 Task: Use the formula "DATEVALUE" in spreadsheet "Project protfolio".
Action: Mouse moved to (171, 92)
Screenshot: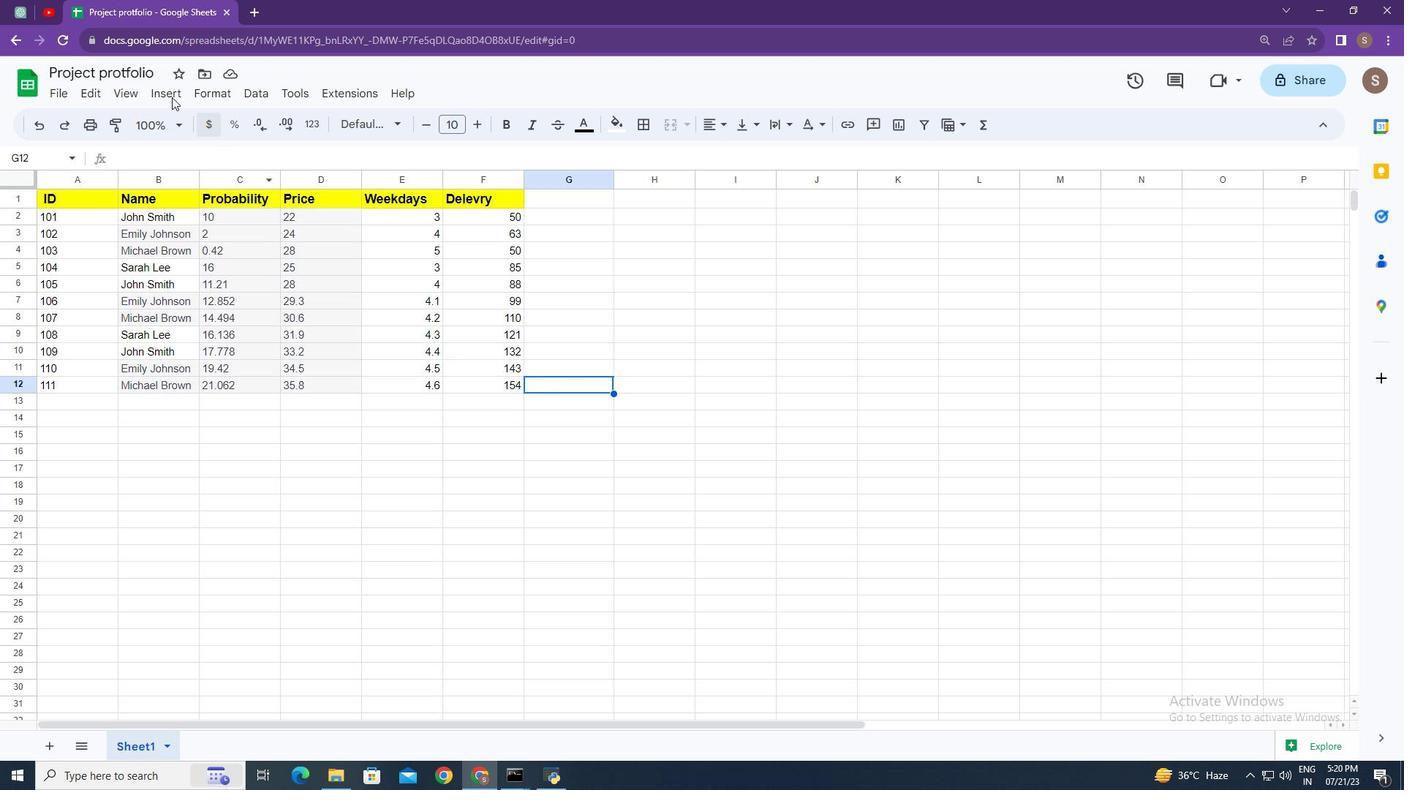 
Action: Mouse pressed left at (171, 92)
Screenshot: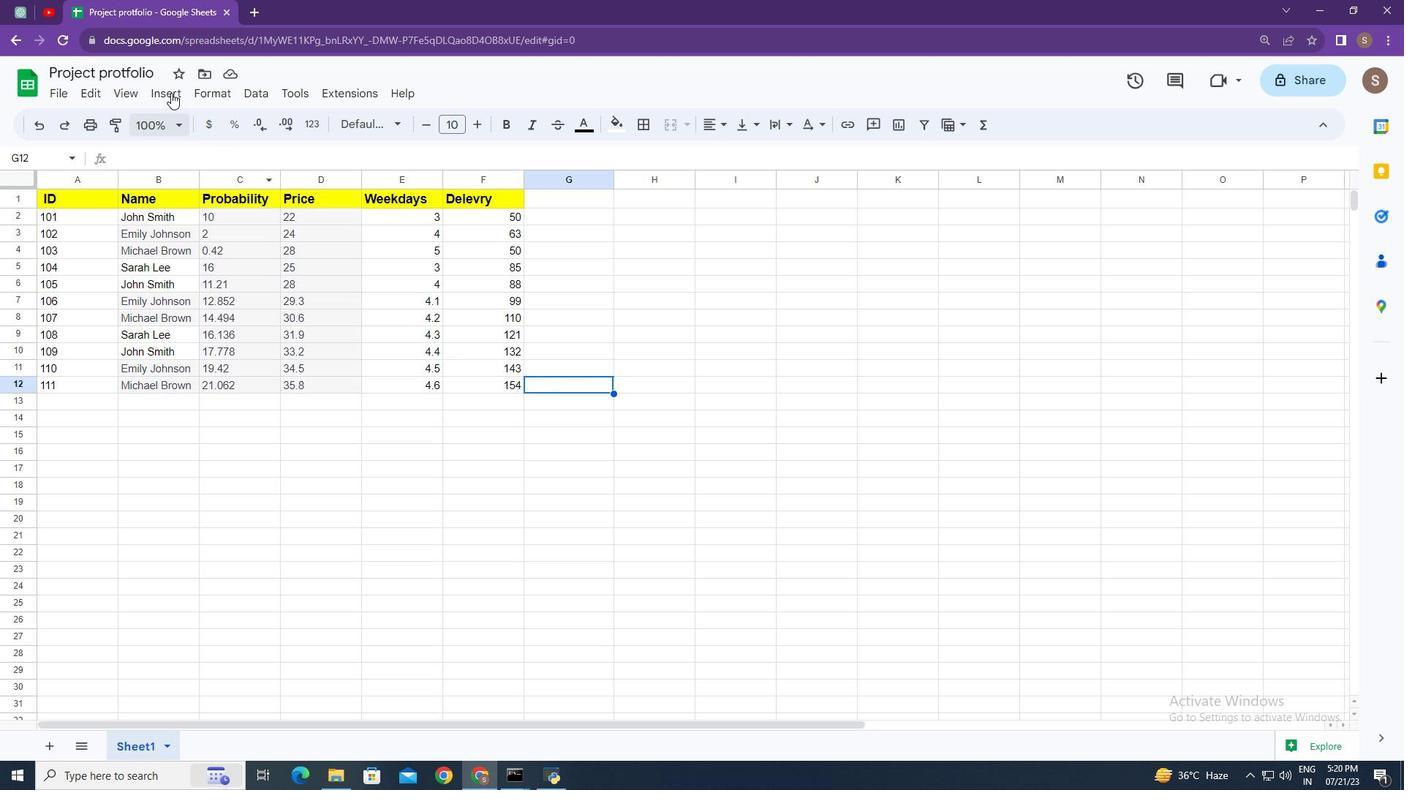 
Action: Mouse moved to (251, 381)
Screenshot: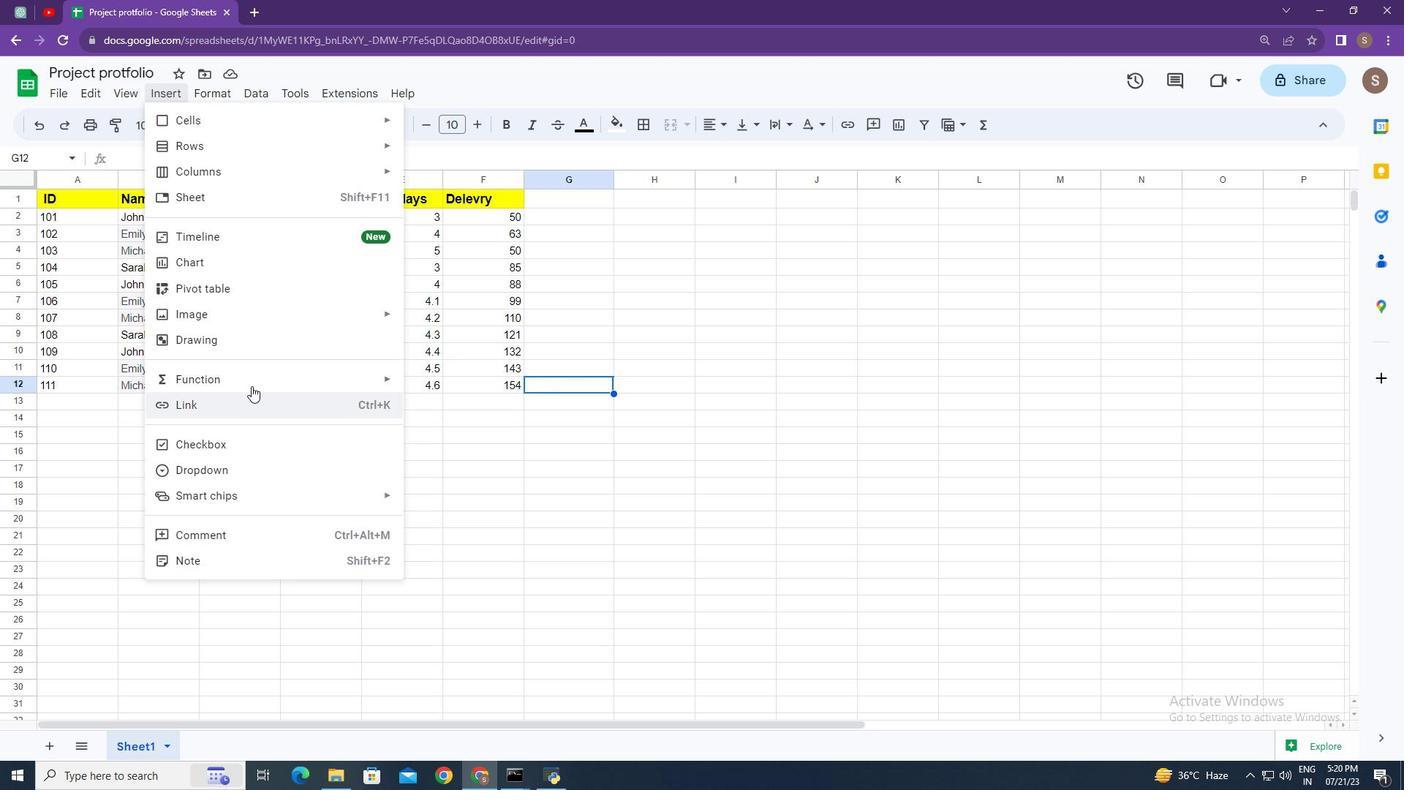 
Action: Mouse pressed left at (251, 381)
Screenshot: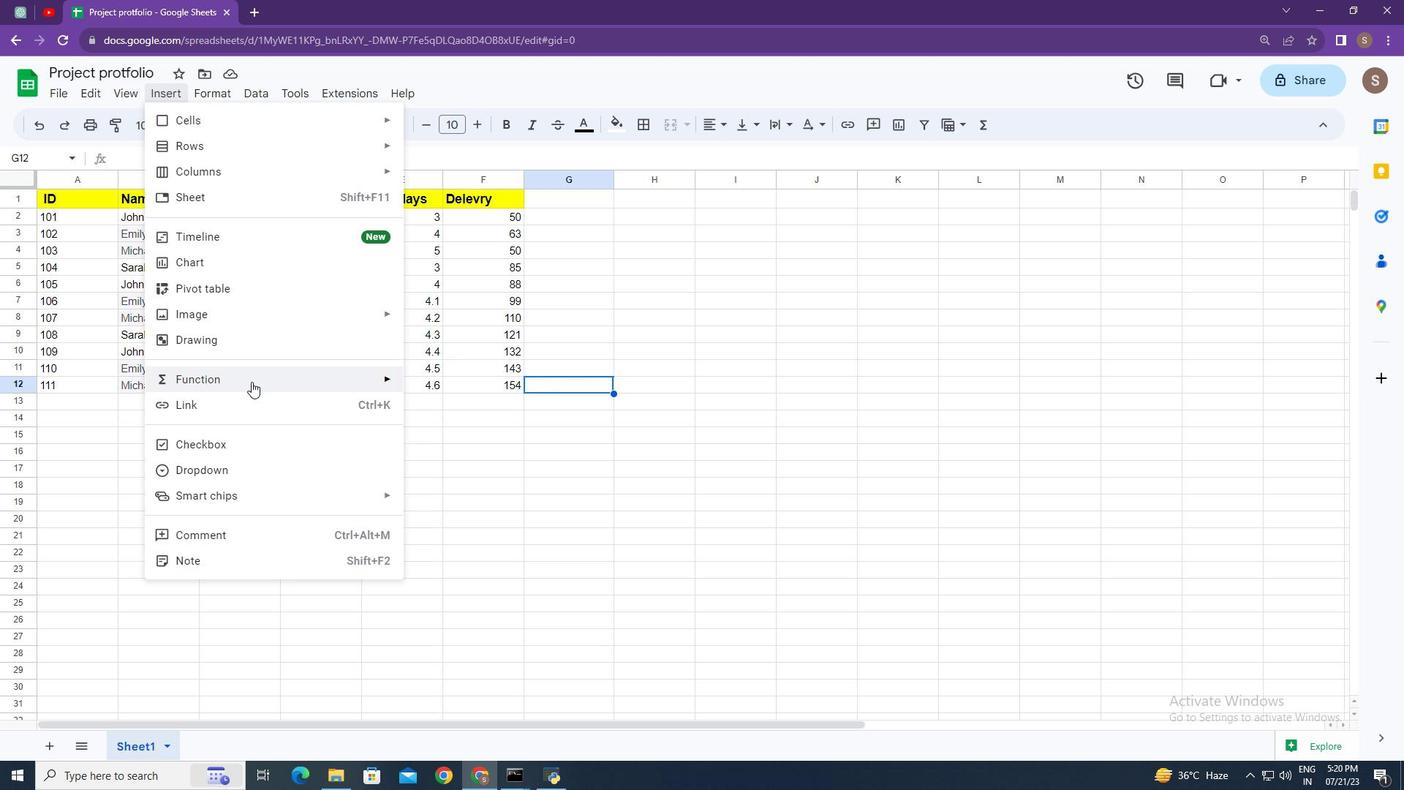 
Action: Mouse moved to (477, 294)
Screenshot: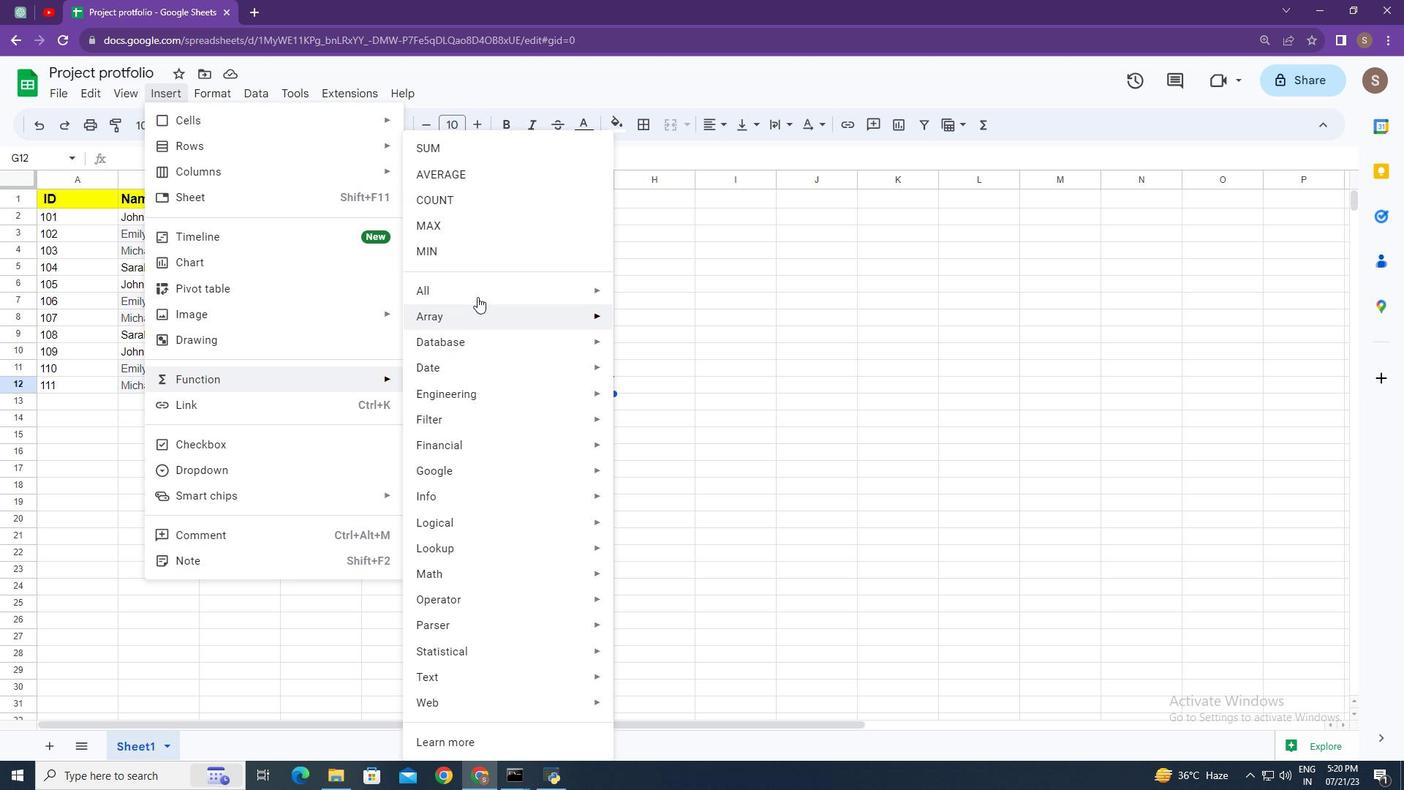 
Action: Mouse pressed left at (477, 294)
Screenshot: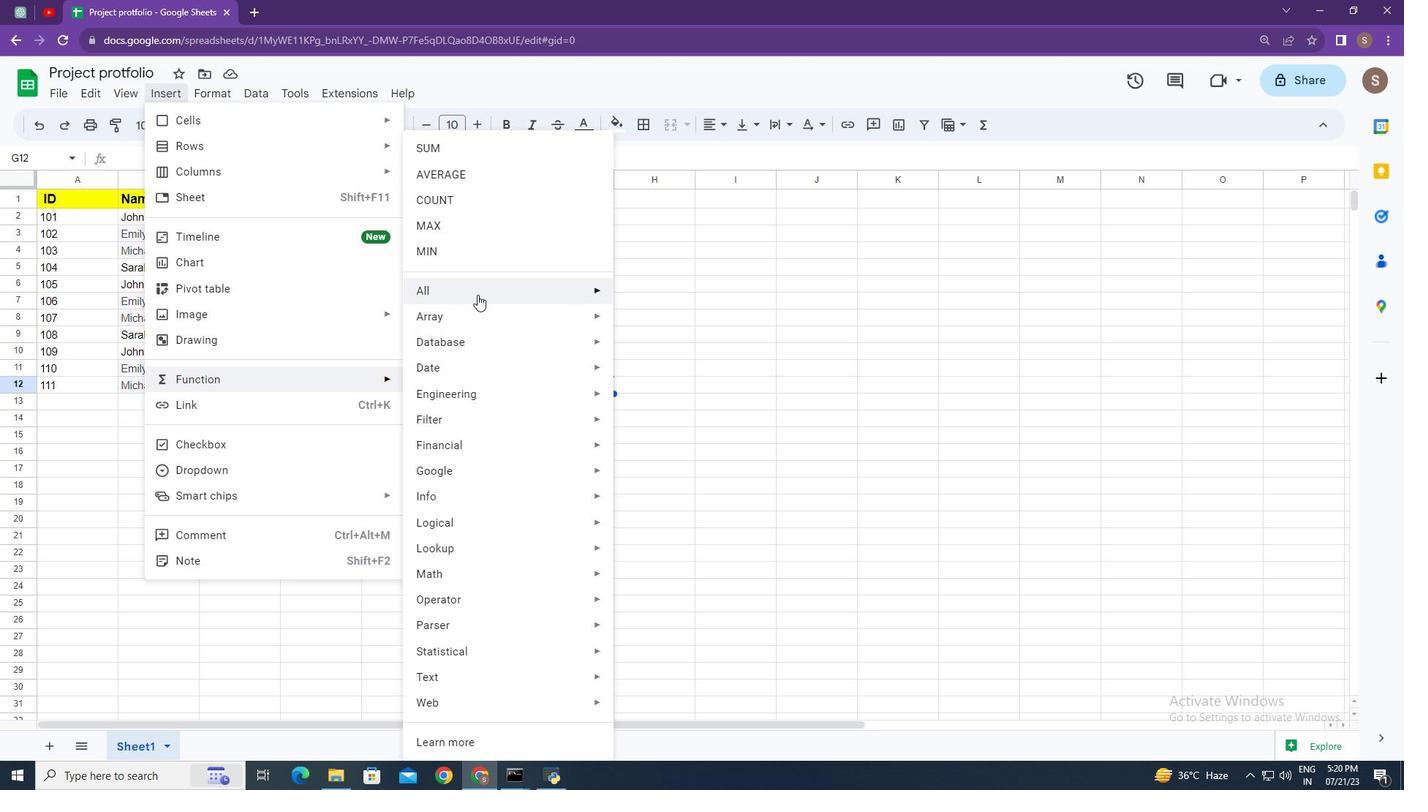 
Action: Mouse moved to (679, 588)
Screenshot: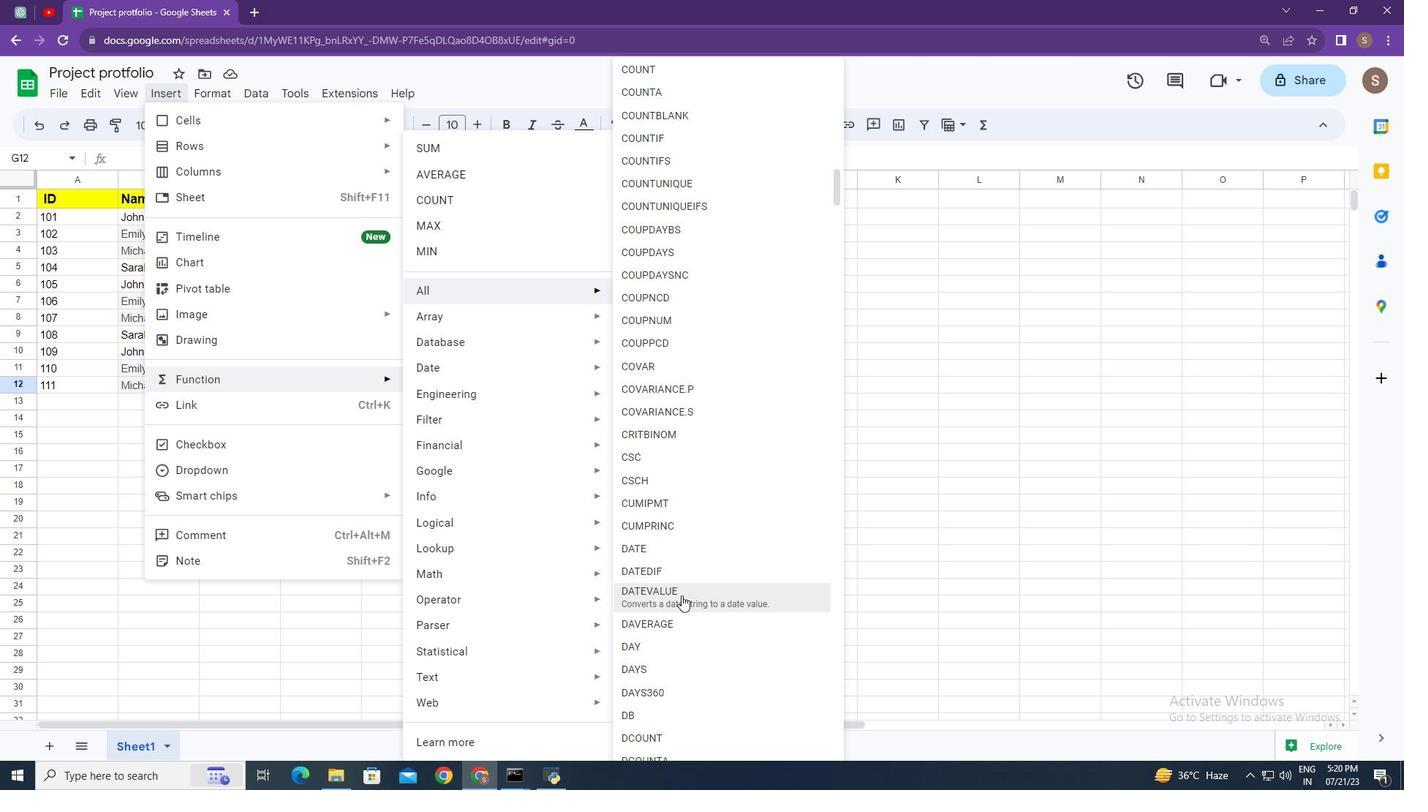 
Action: Mouse pressed left at (679, 588)
Screenshot: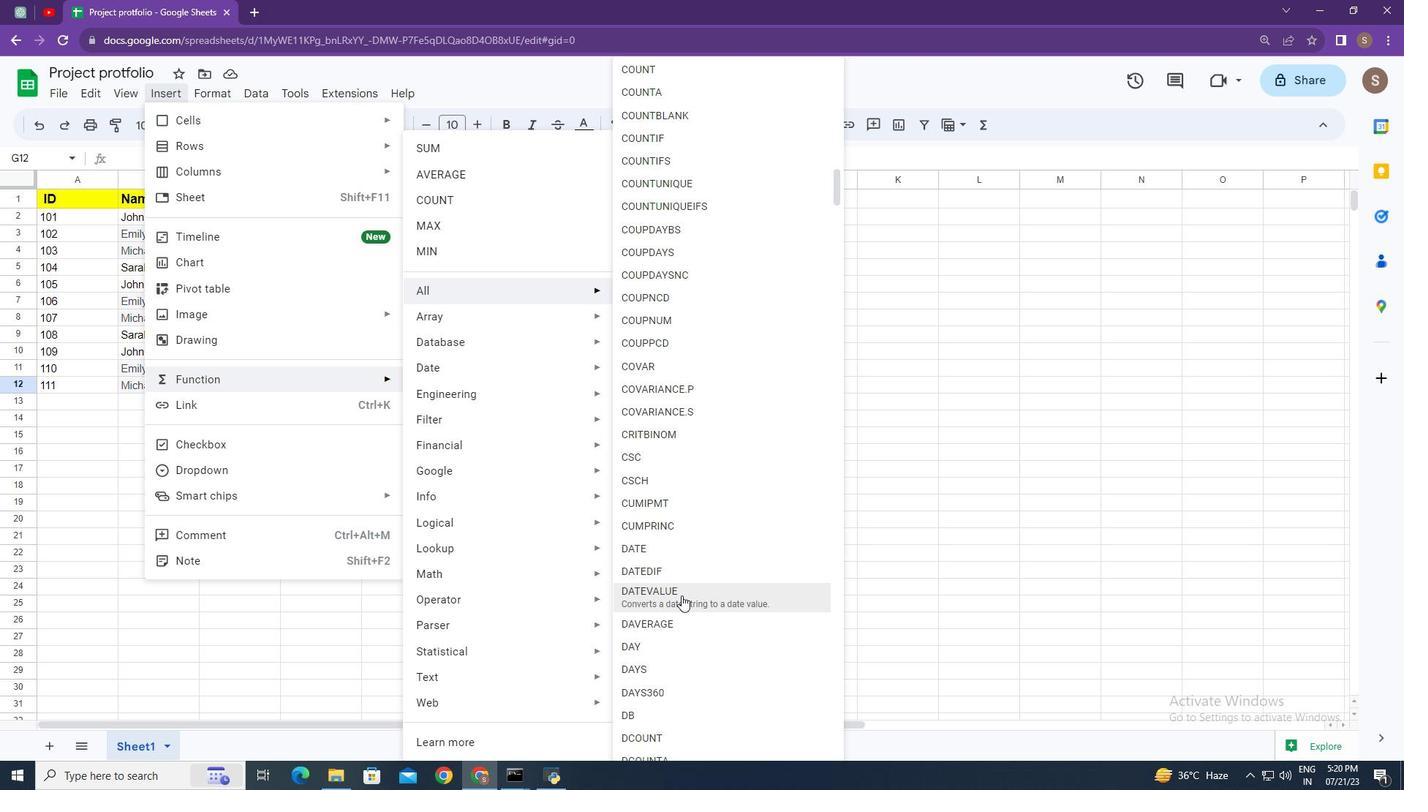 
Action: Mouse moved to (614, 510)
Screenshot: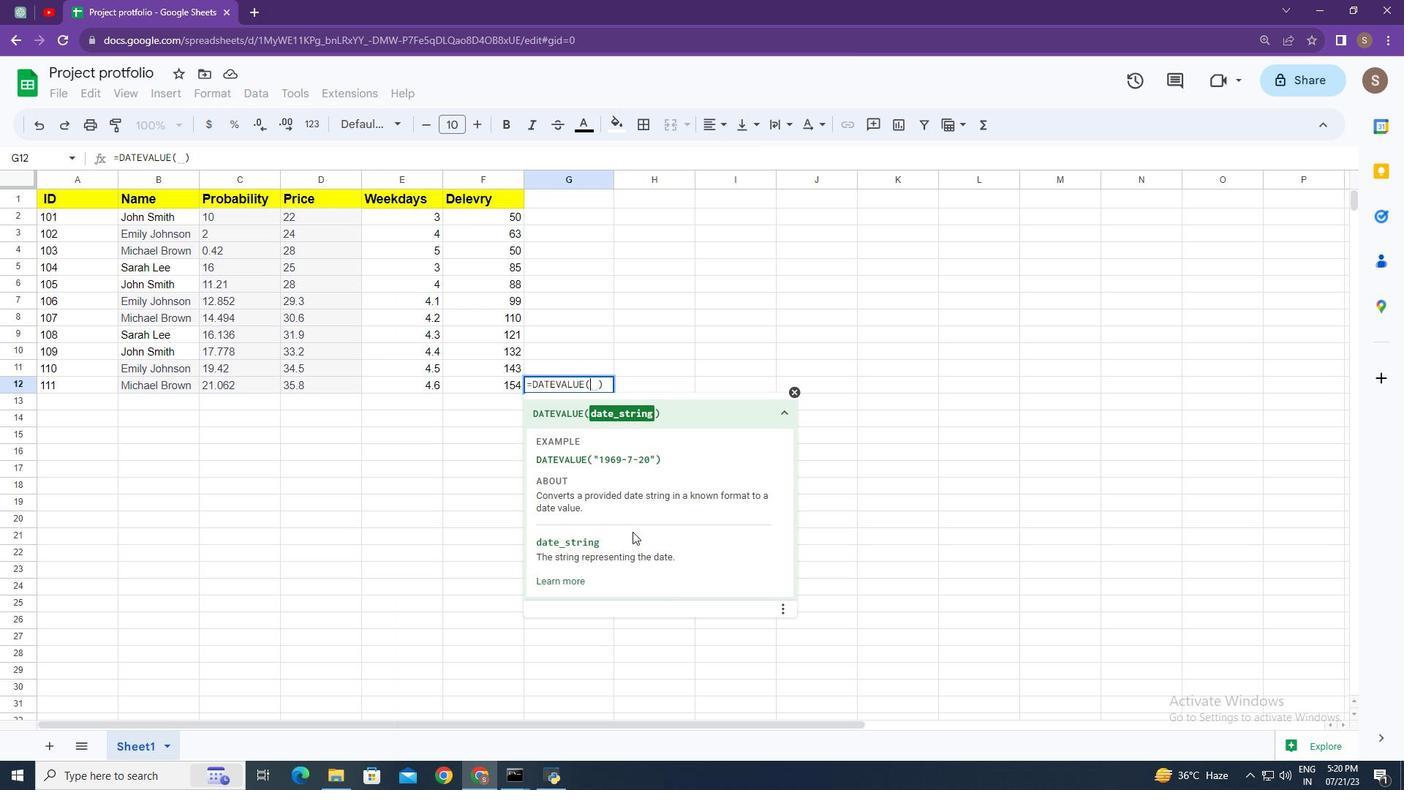 
Action: Key pressed <Key.shift_r><Key.shift_r><Key.shift_r><Key.shift_r><Key.shift_r><Key.shift_r>"1952-8-30<Key.shift_r>"<Key.enter>
Screenshot: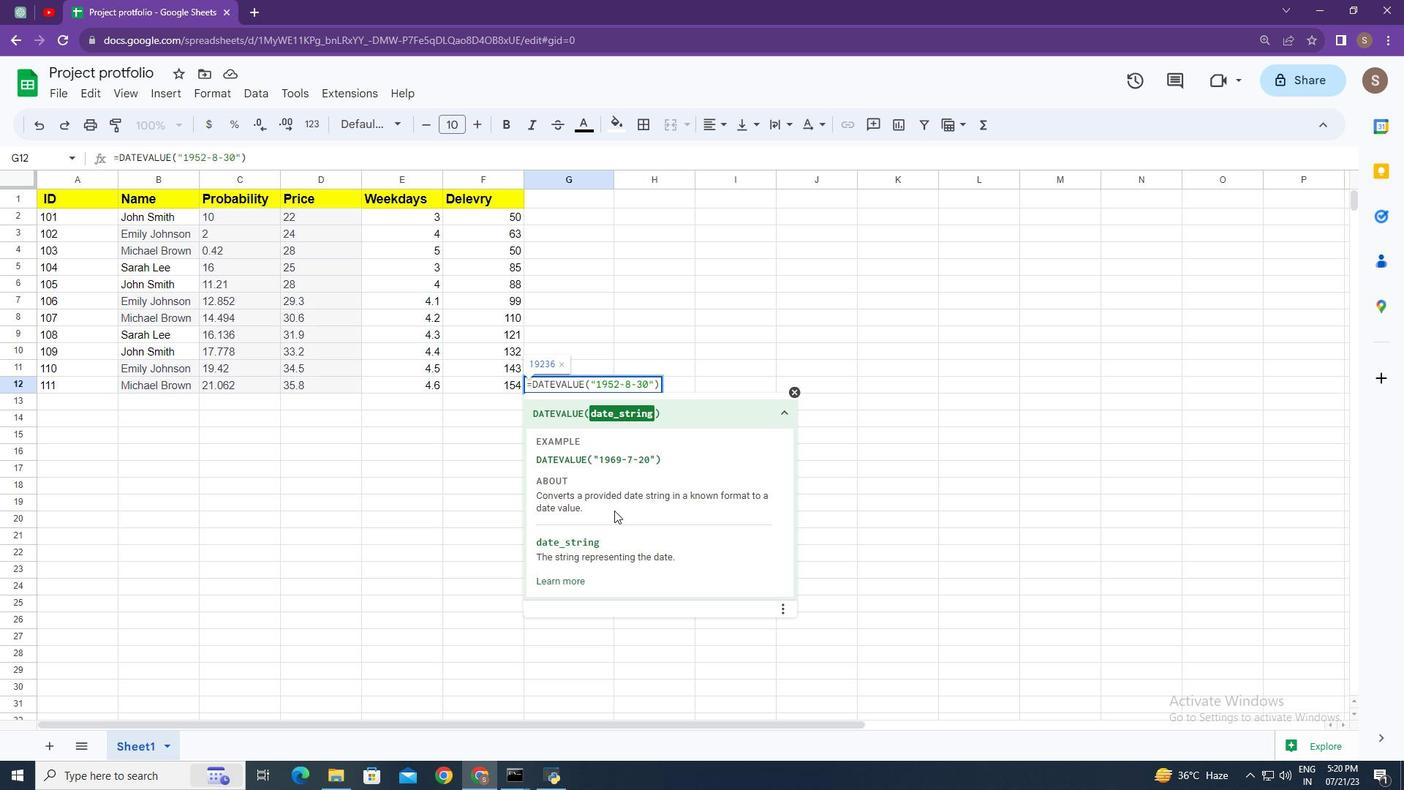 
